 Task: Select Hybrid job.
Action: Mouse moved to (347, 104)
Screenshot: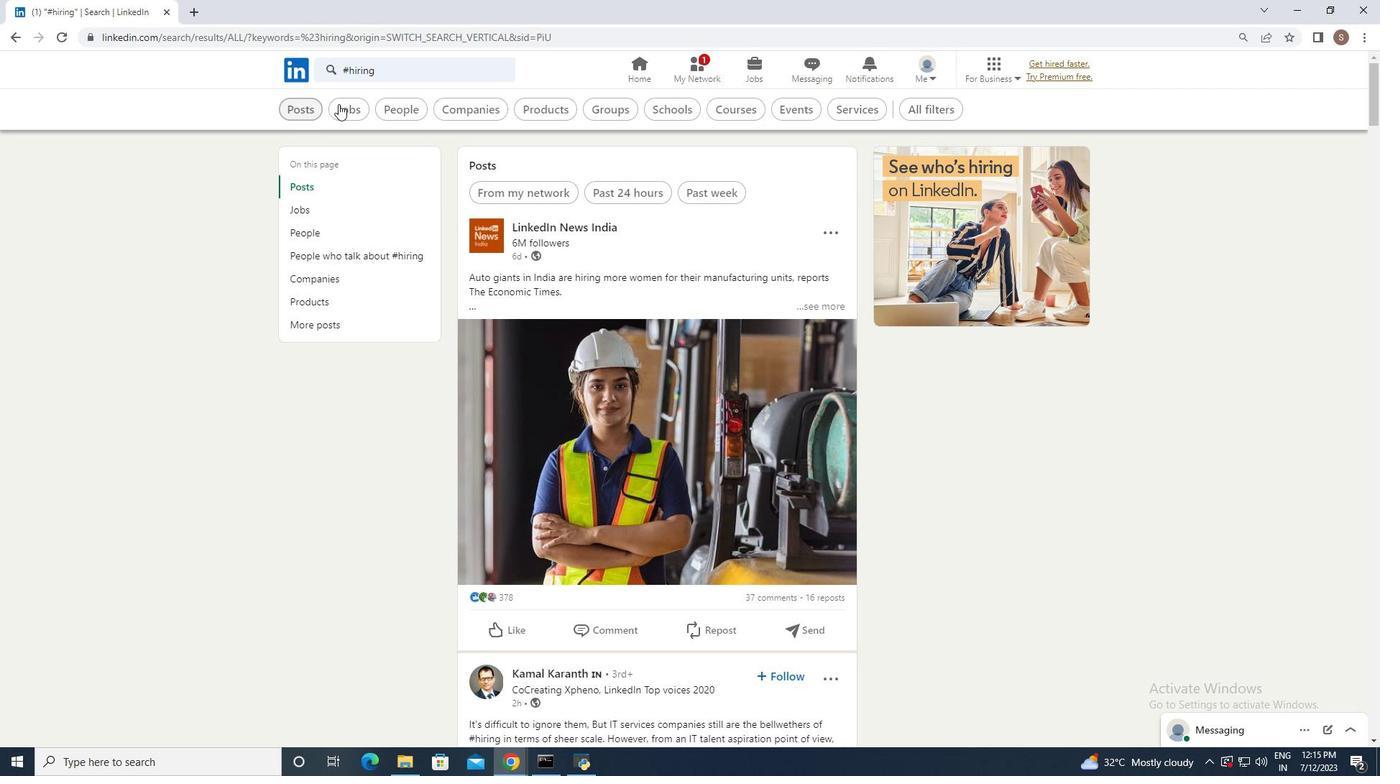 
Action: Mouse pressed left at (347, 104)
Screenshot: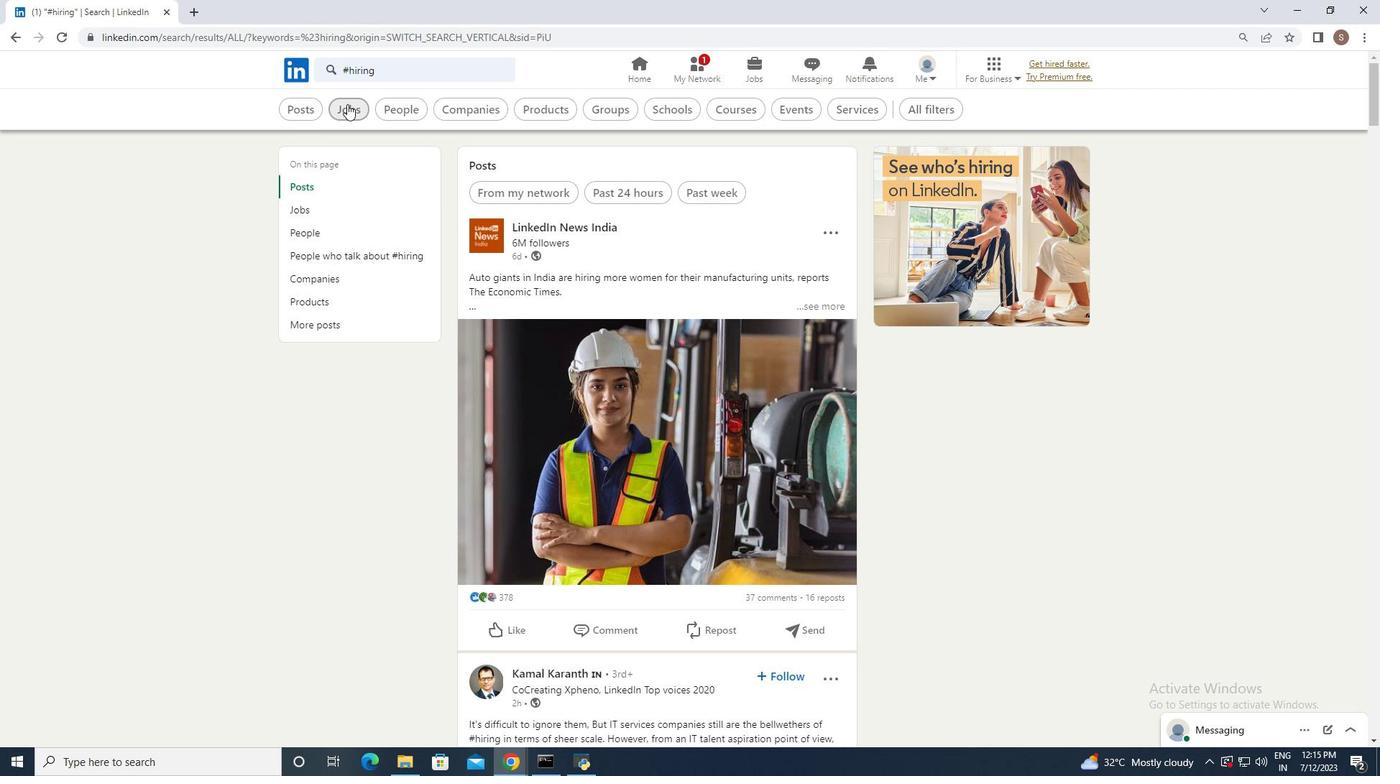 
Action: Mouse moved to (792, 103)
Screenshot: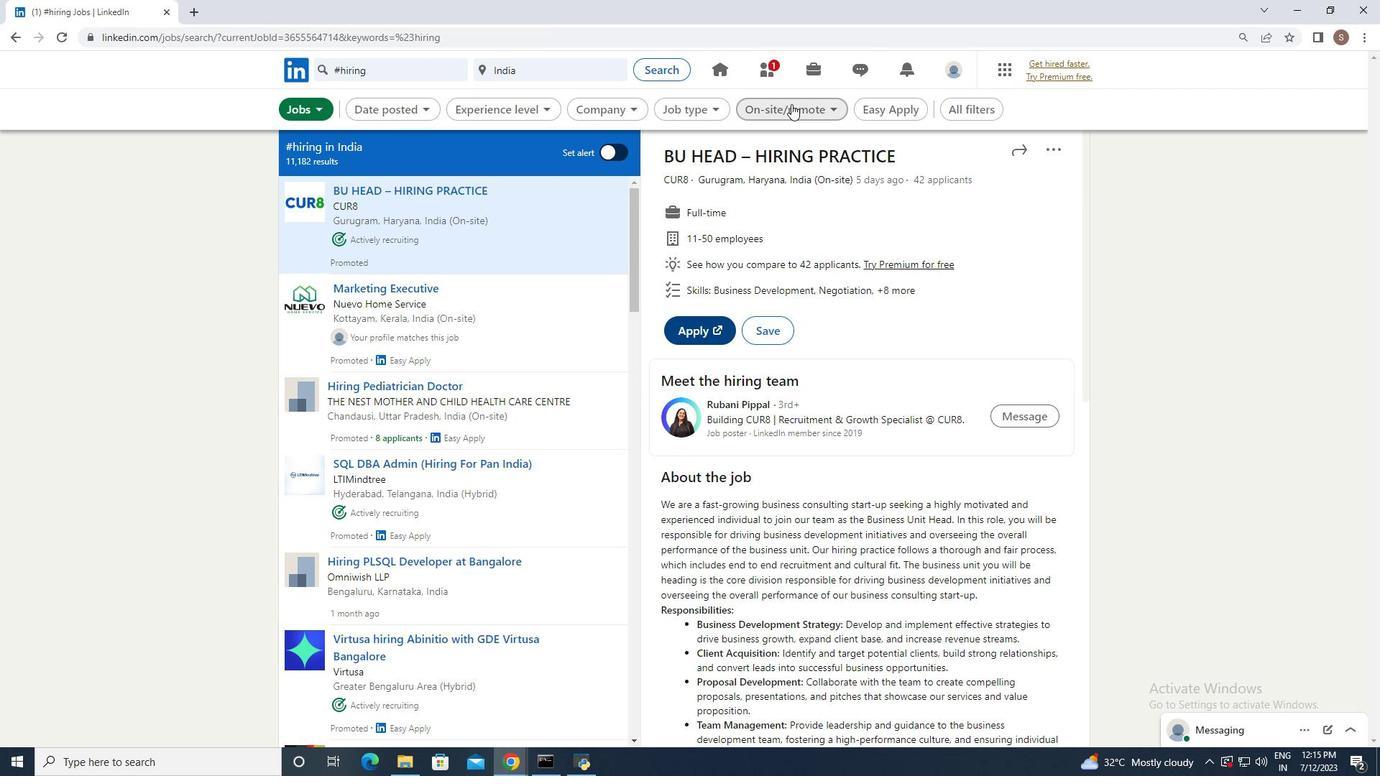 
Action: Mouse pressed left at (792, 103)
Screenshot: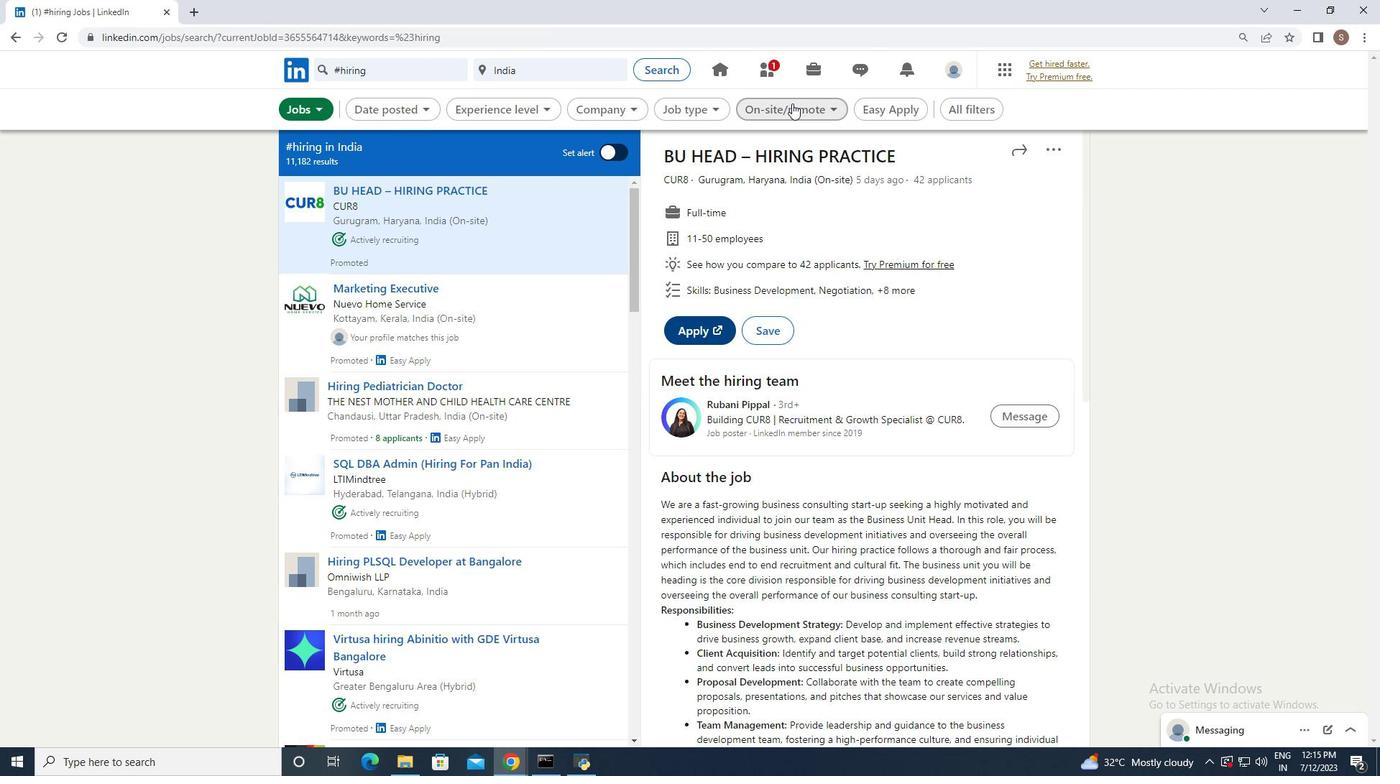 
Action: Mouse moved to (696, 182)
Screenshot: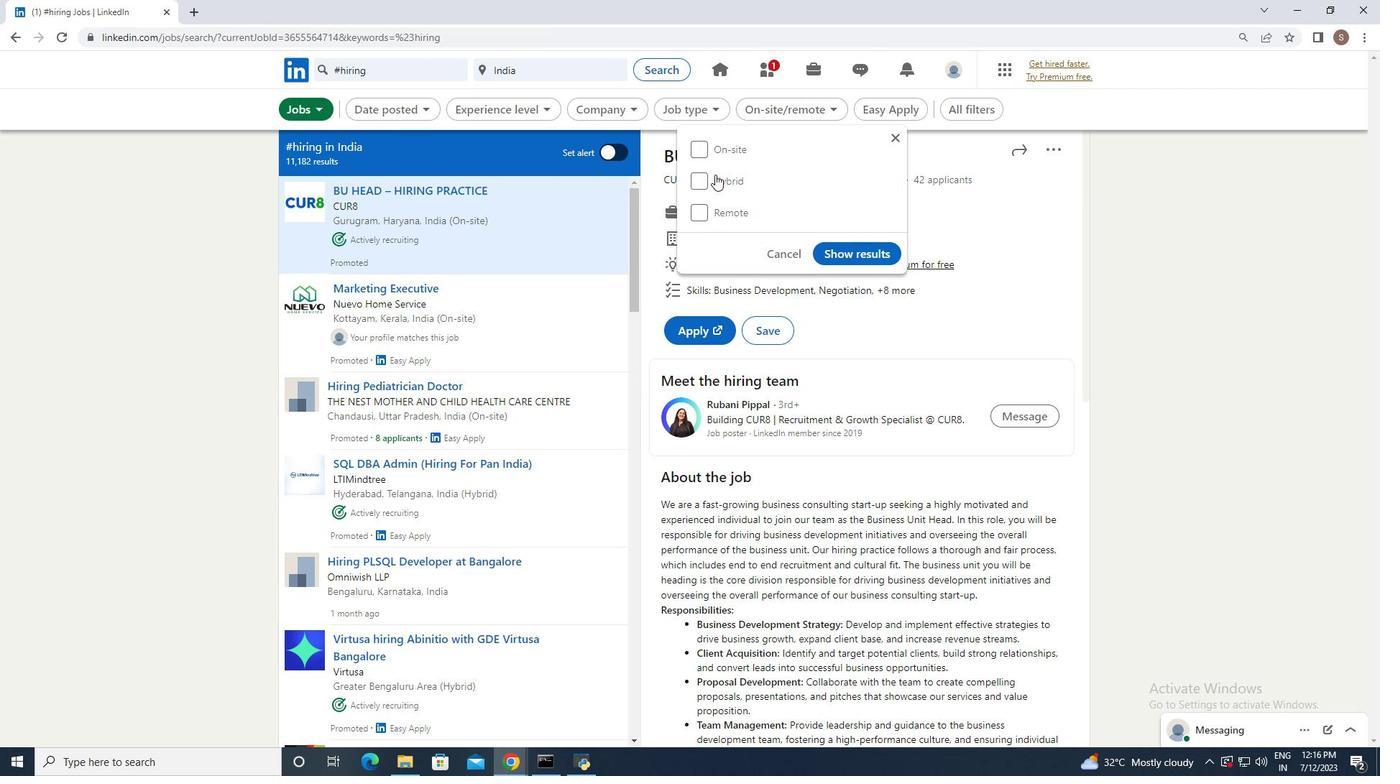 
Action: Mouse pressed left at (696, 182)
Screenshot: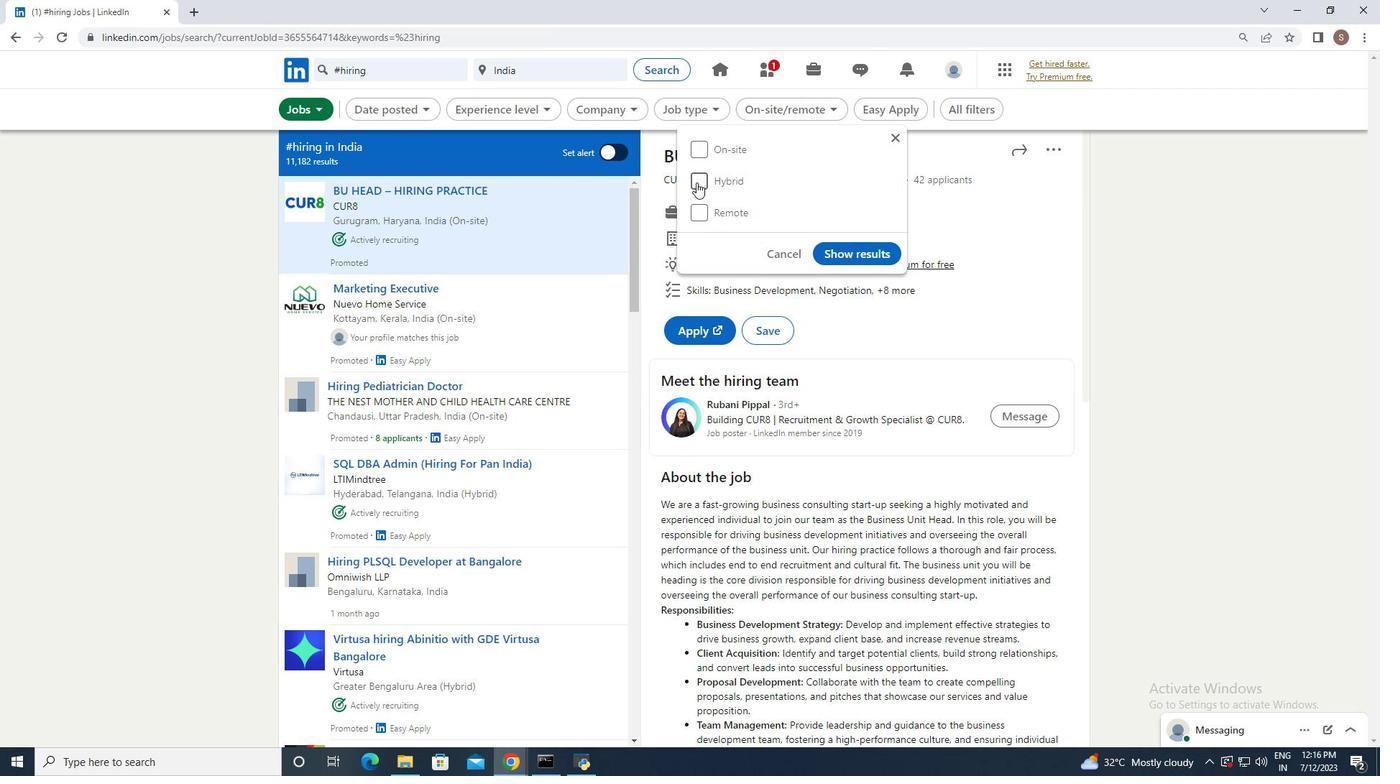 
Action: Mouse moved to (855, 243)
Screenshot: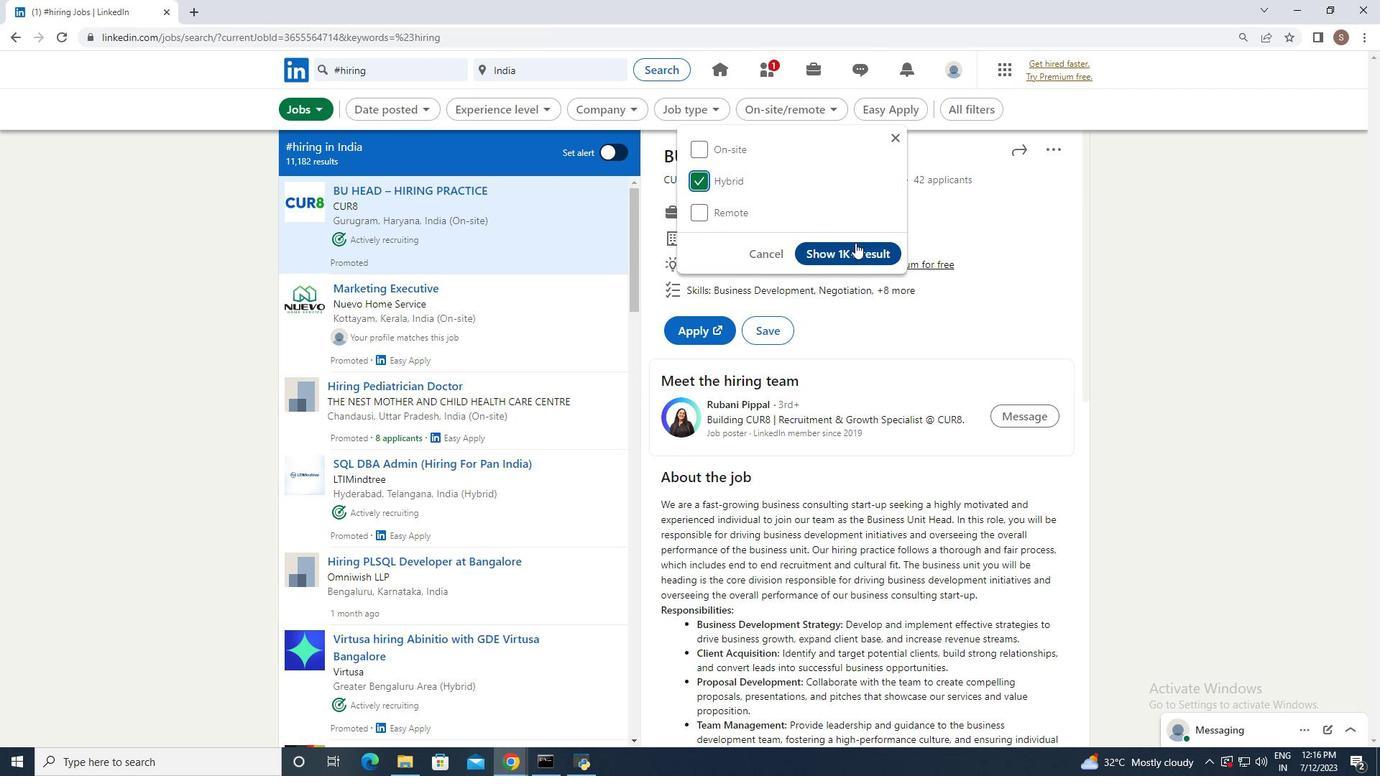 
Action: Mouse pressed left at (855, 243)
Screenshot: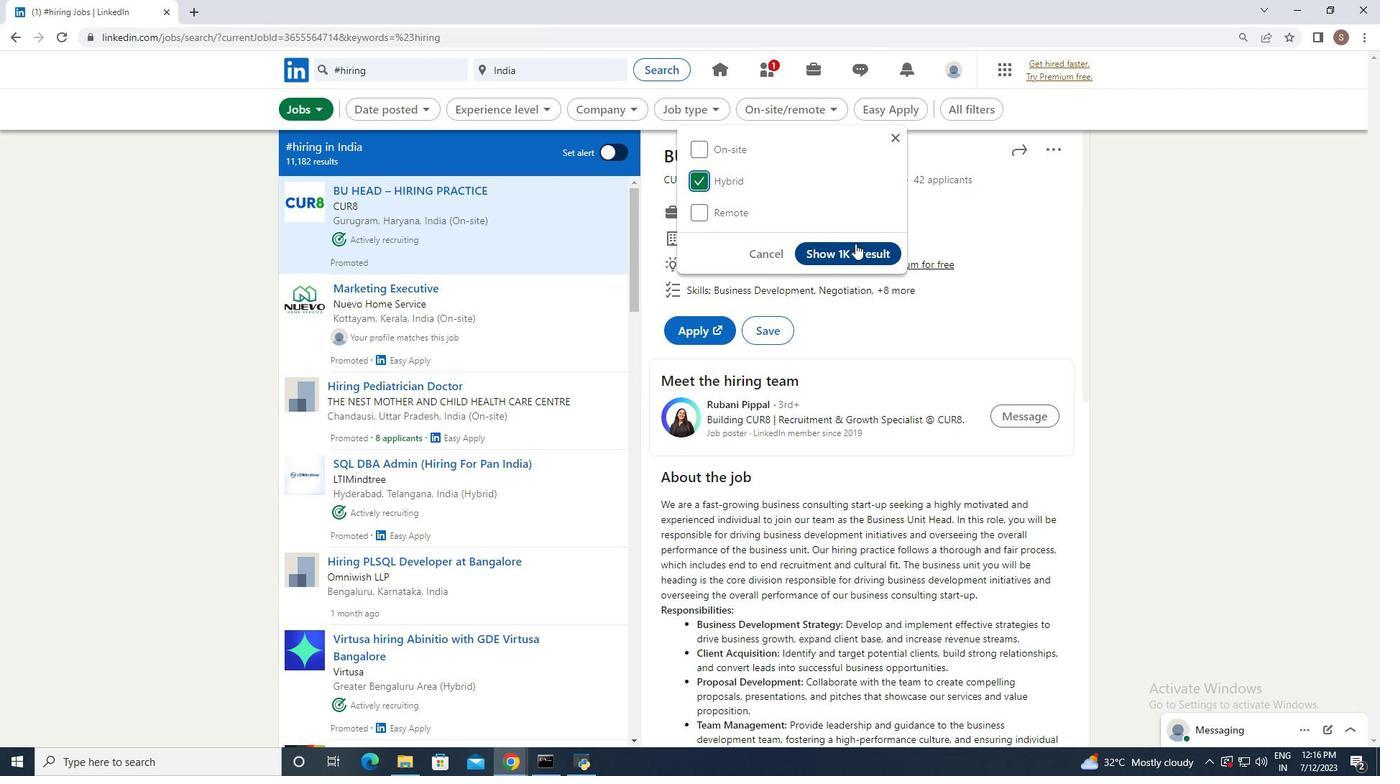 
